 Task: Set the customer id to 'equals' while find customer
Action: Mouse moved to (135, 16)
Screenshot: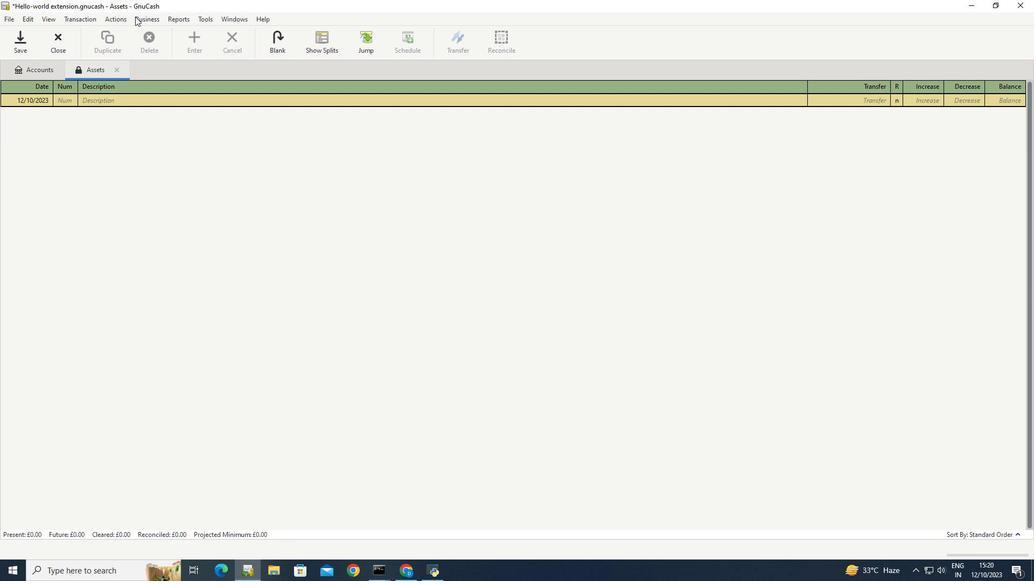 
Action: Mouse pressed left at (135, 16)
Screenshot: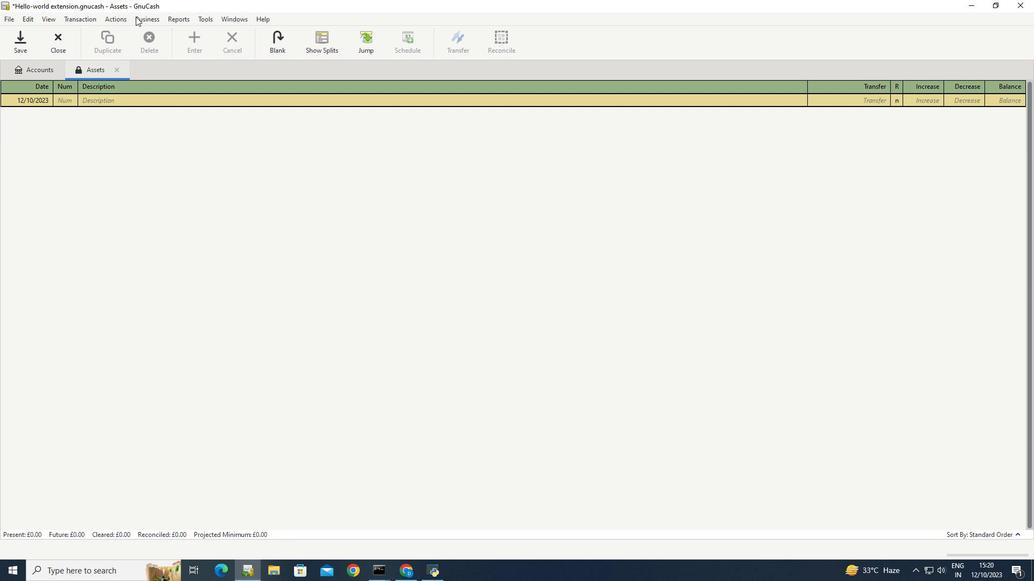 
Action: Mouse moved to (274, 59)
Screenshot: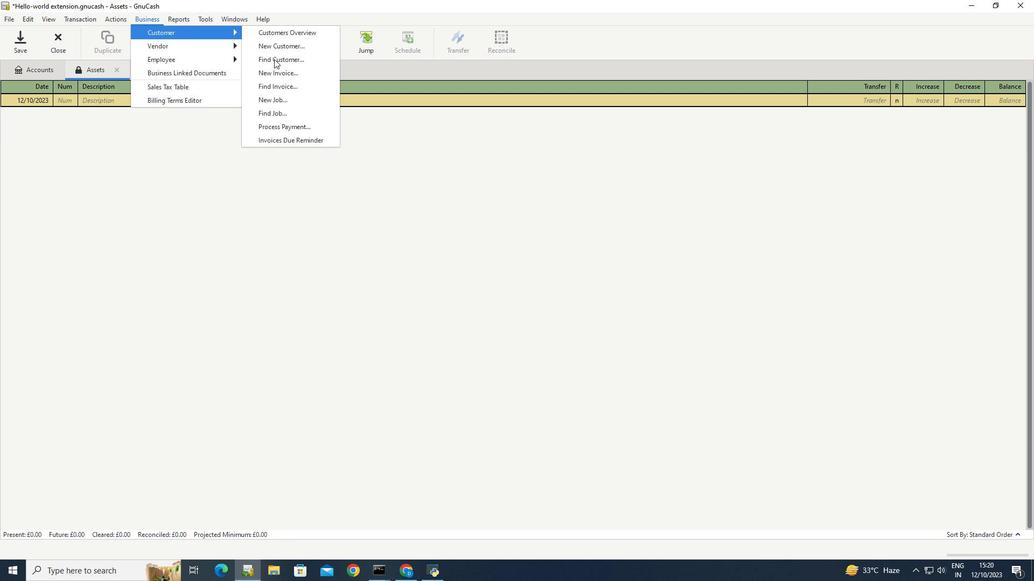 
Action: Mouse pressed left at (274, 59)
Screenshot: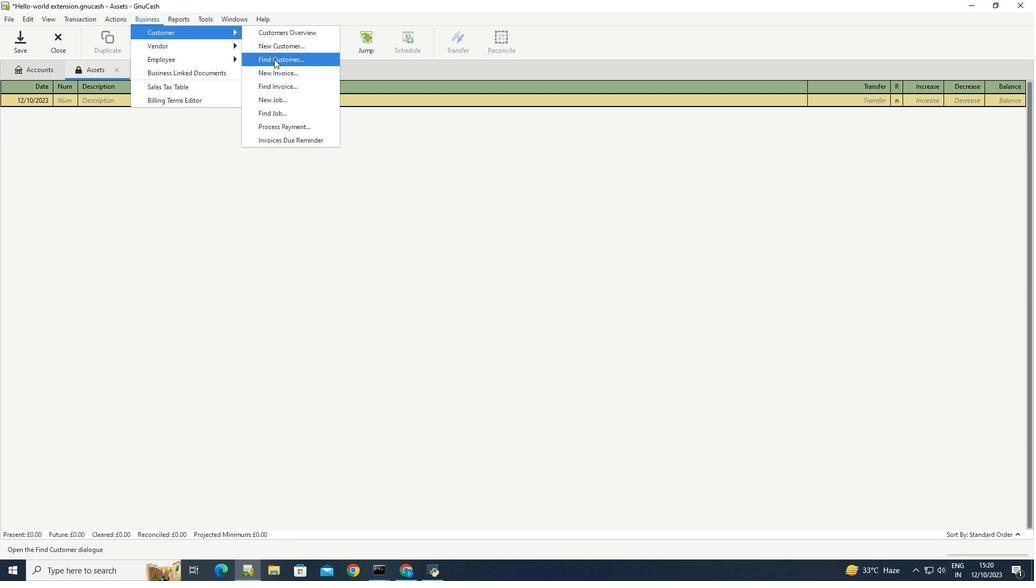 
Action: Mouse moved to (406, 250)
Screenshot: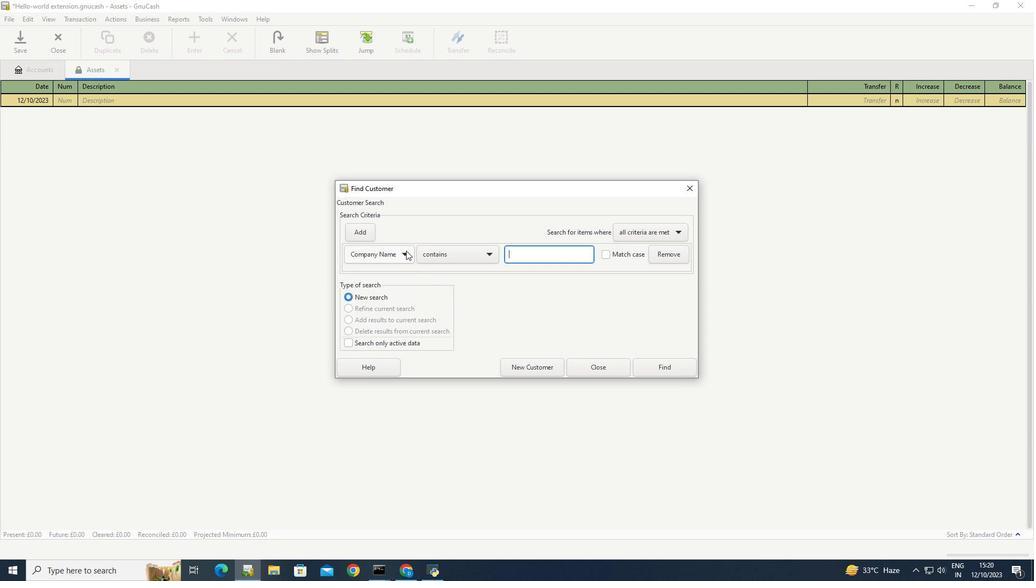 
Action: Mouse pressed left at (406, 250)
Screenshot: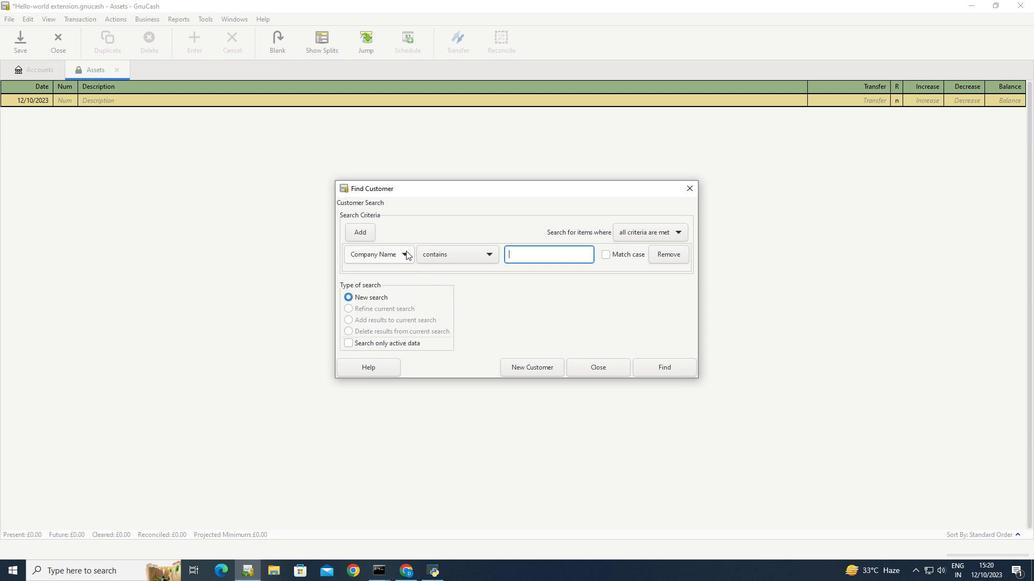 
Action: Mouse moved to (387, 272)
Screenshot: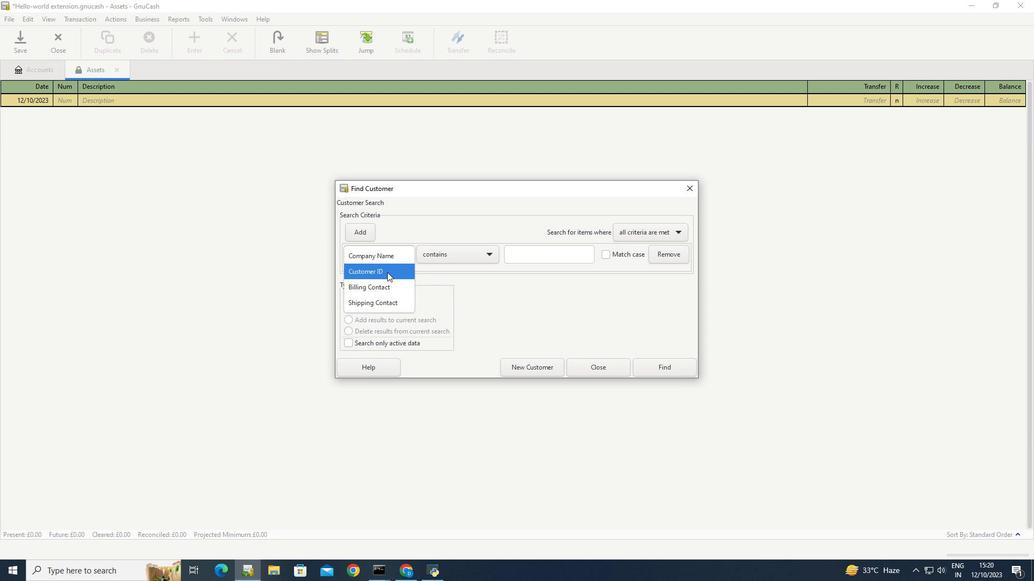 
Action: Mouse pressed left at (387, 272)
Screenshot: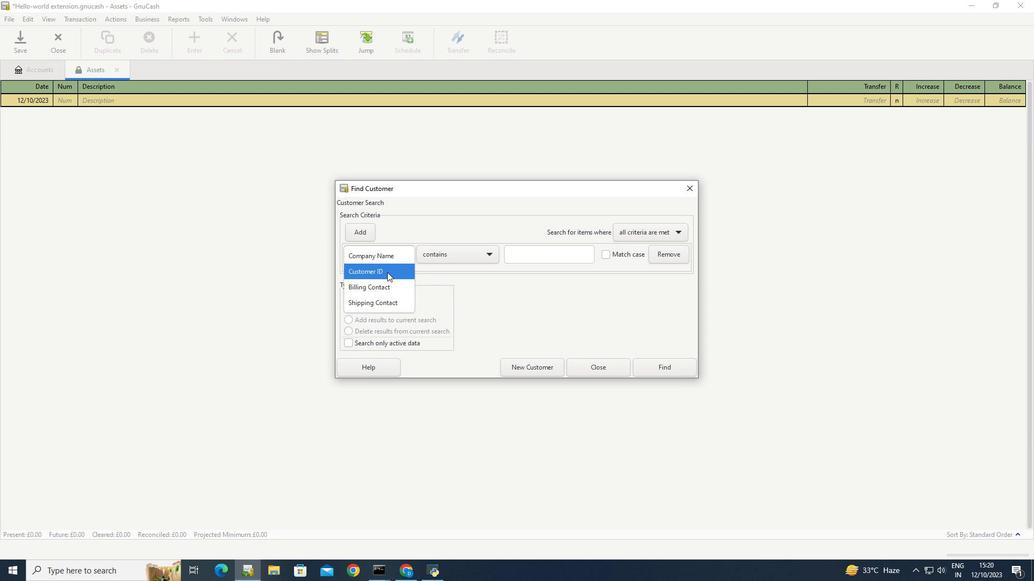 
Action: Mouse moved to (487, 253)
Screenshot: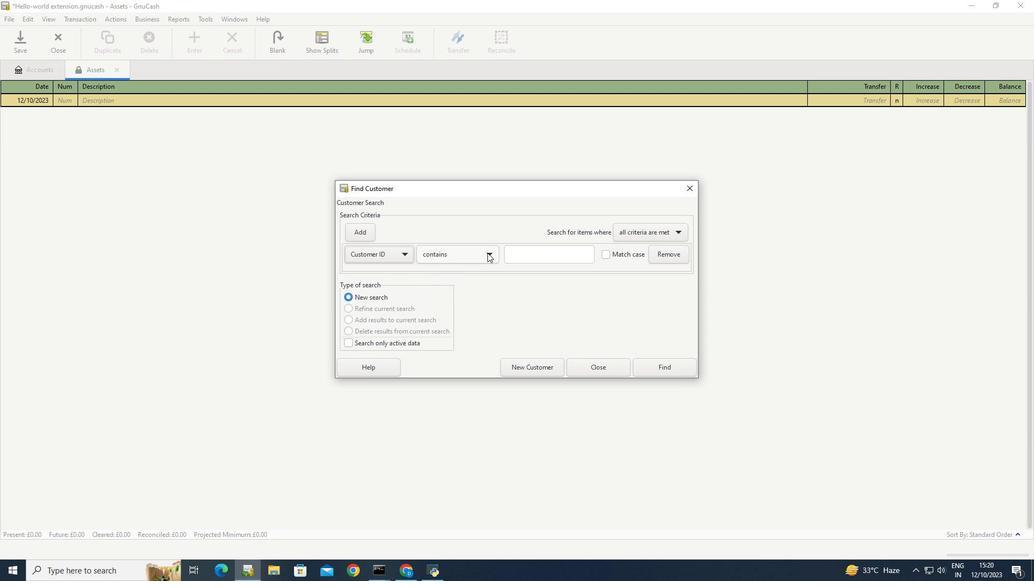 
Action: Mouse pressed left at (487, 253)
Screenshot: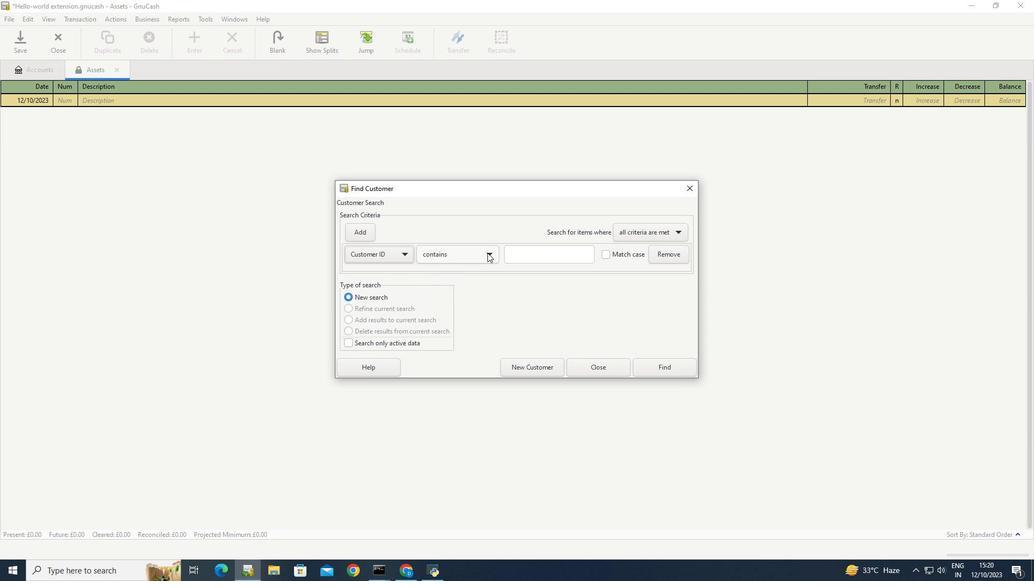 
Action: Mouse moved to (438, 273)
Screenshot: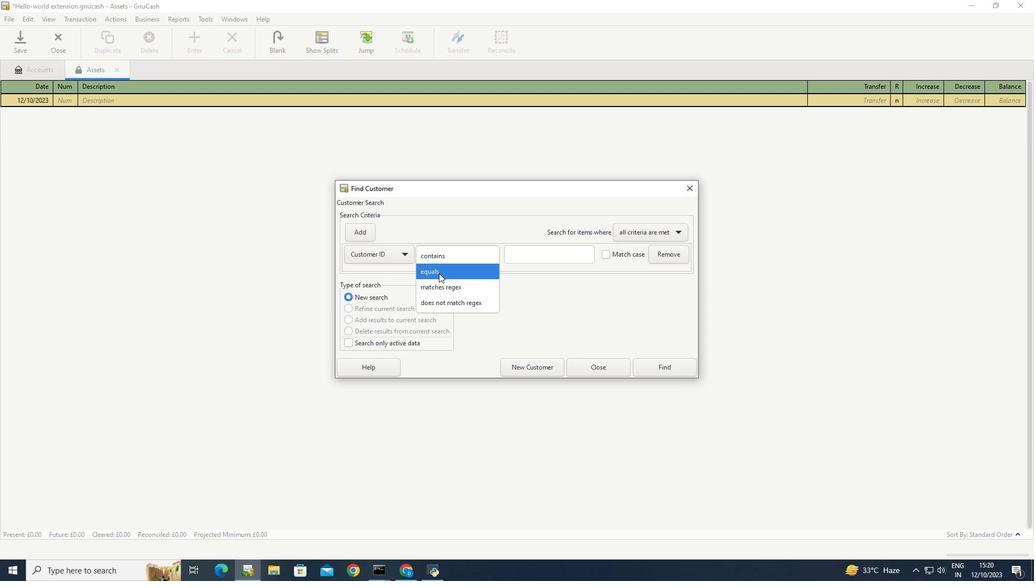 
Action: Mouse pressed left at (438, 273)
Screenshot: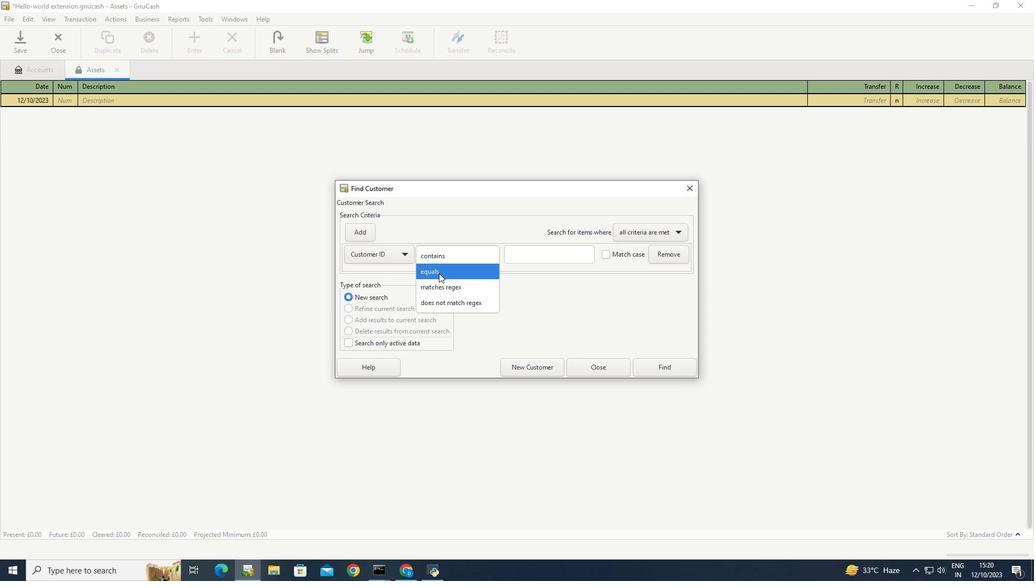 
Action: Mouse moved to (528, 302)
Screenshot: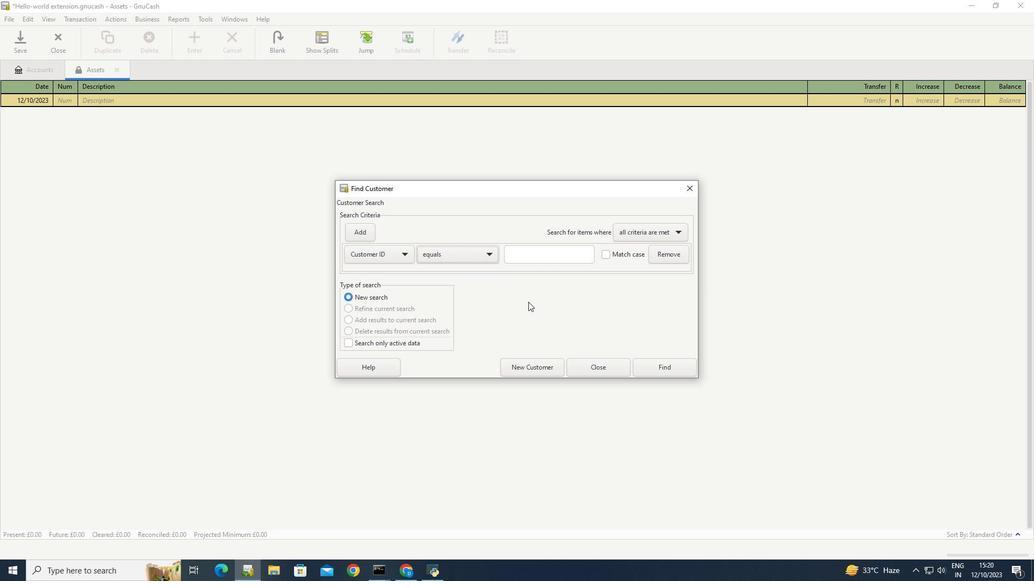 
Action: Mouse pressed left at (528, 302)
Screenshot: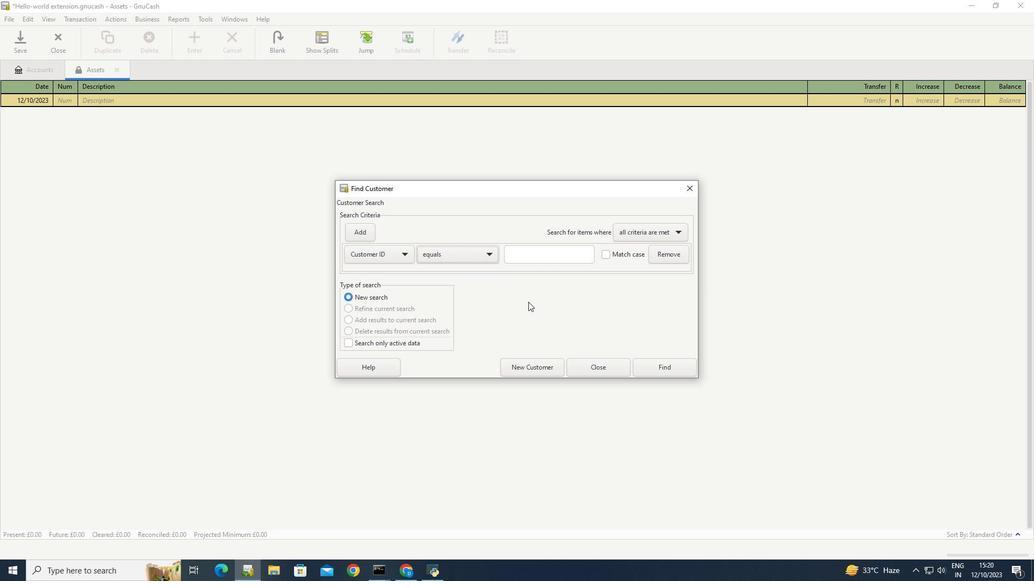 
